 Task: Align the text to the bottom.
Action: Mouse moved to (37, 184)
Screenshot: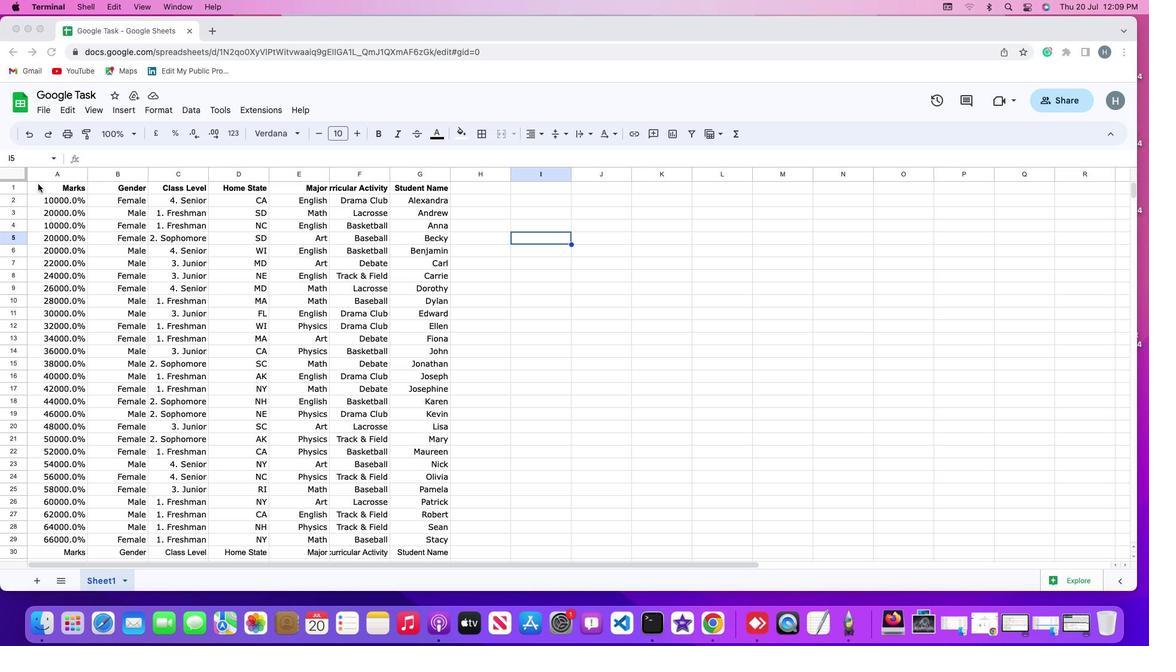
Action: Mouse pressed left at (37, 184)
Screenshot: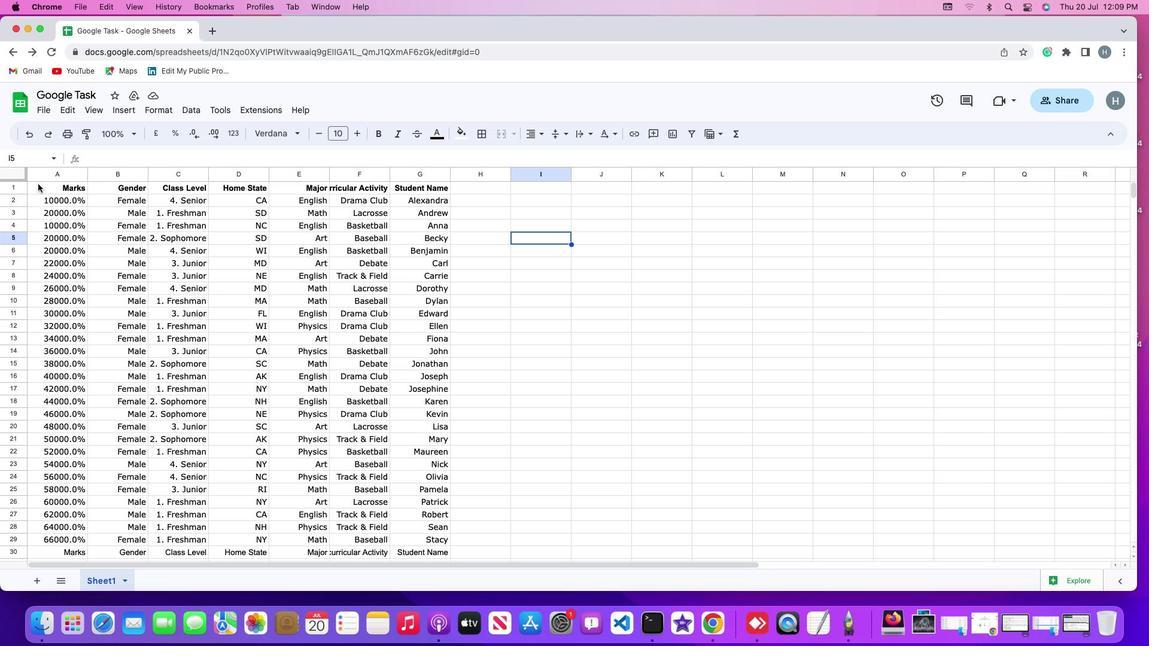 
Action: Mouse moved to (36, 187)
Screenshot: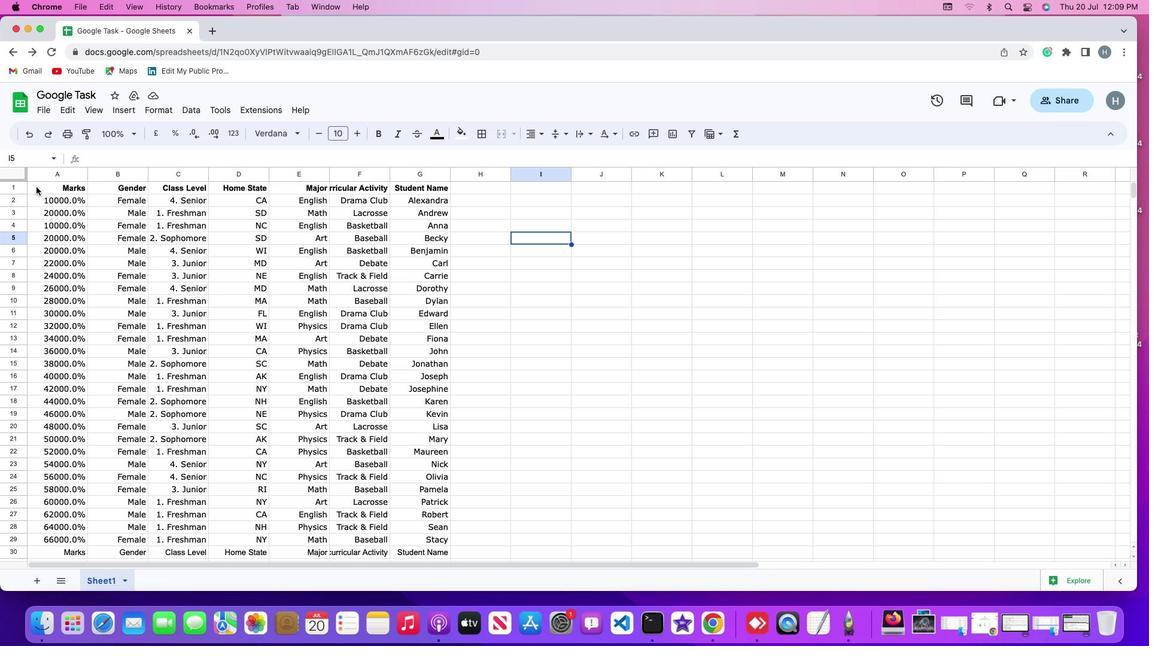 
Action: Mouse pressed left at (36, 187)
Screenshot: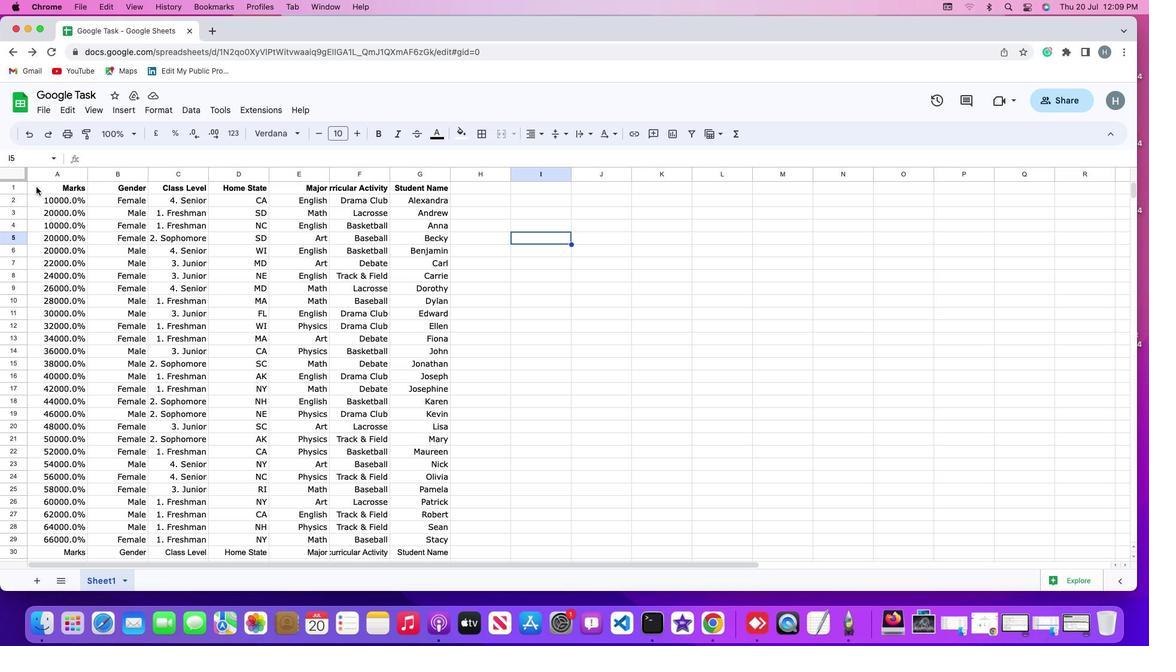 
Action: Mouse moved to (150, 106)
Screenshot: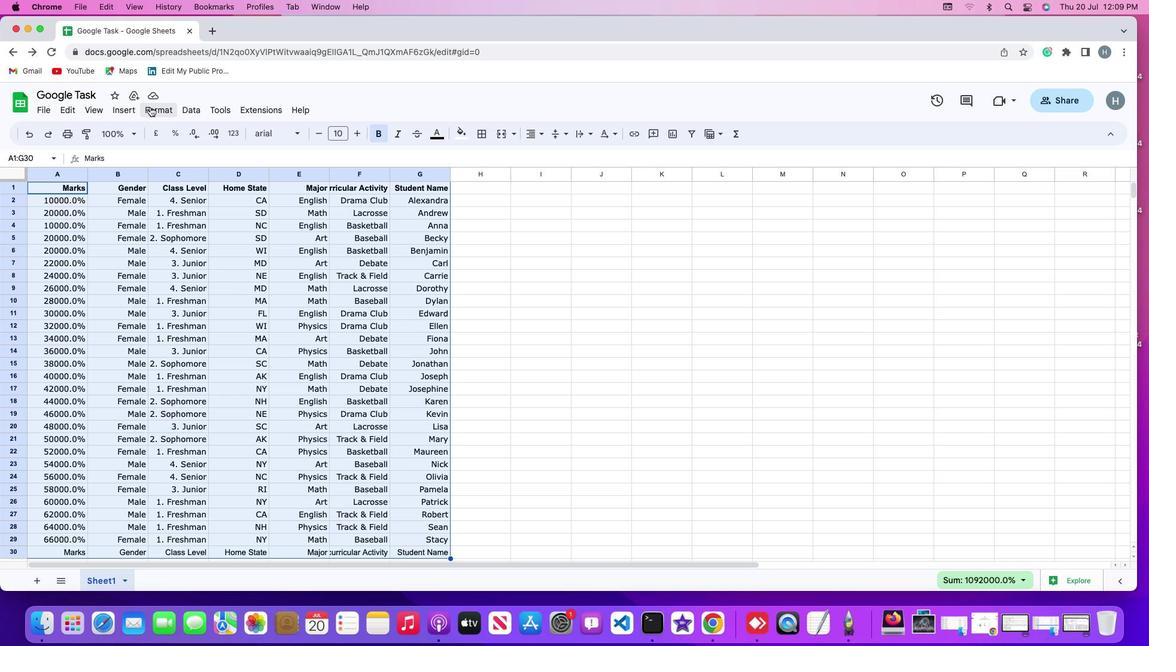 
Action: Mouse pressed left at (150, 106)
Screenshot: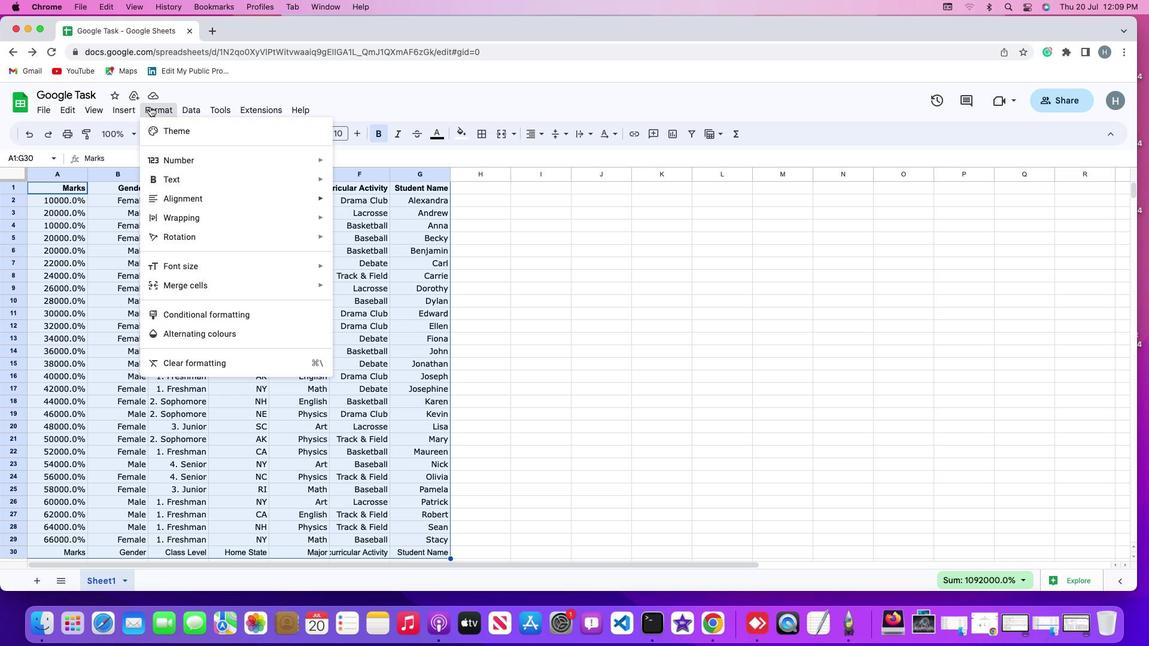 
Action: Mouse moved to (195, 197)
Screenshot: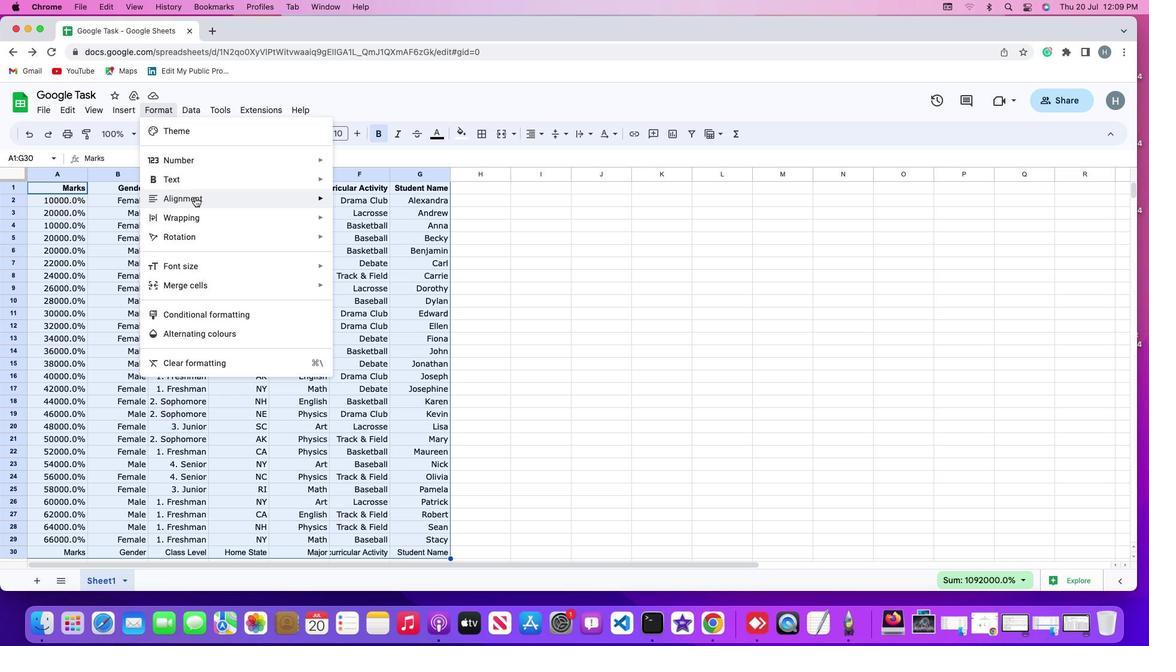 
Action: Mouse pressed left at (195, 197)
Screenshot: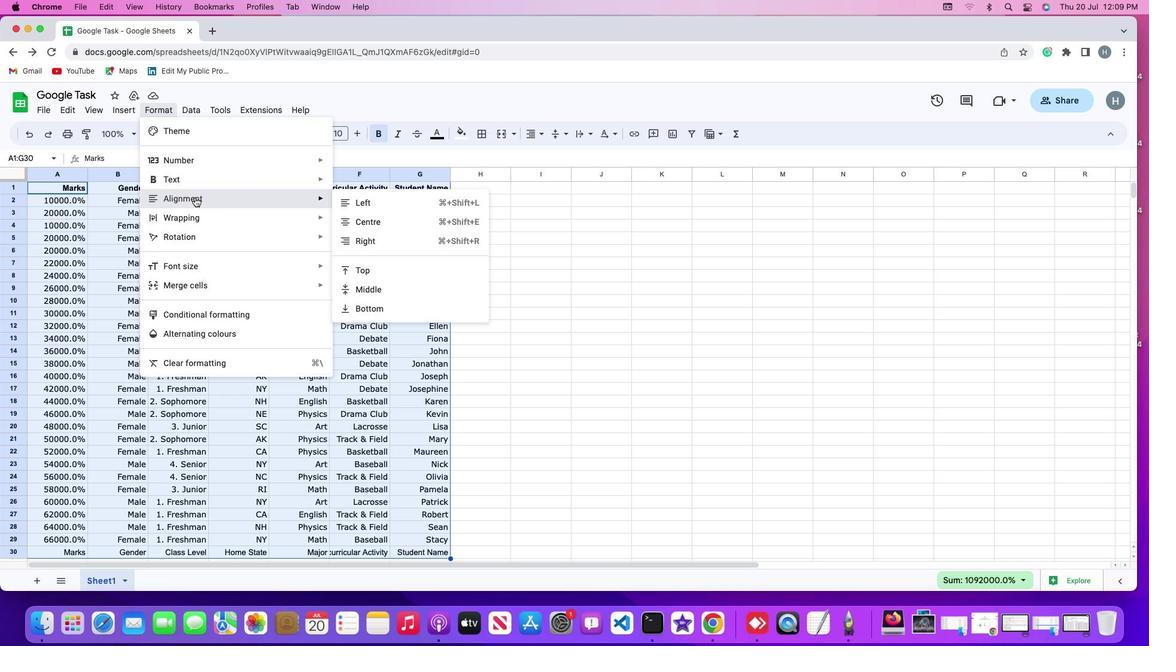 
Action: Mouse moved to (368, 311)
Screenshot: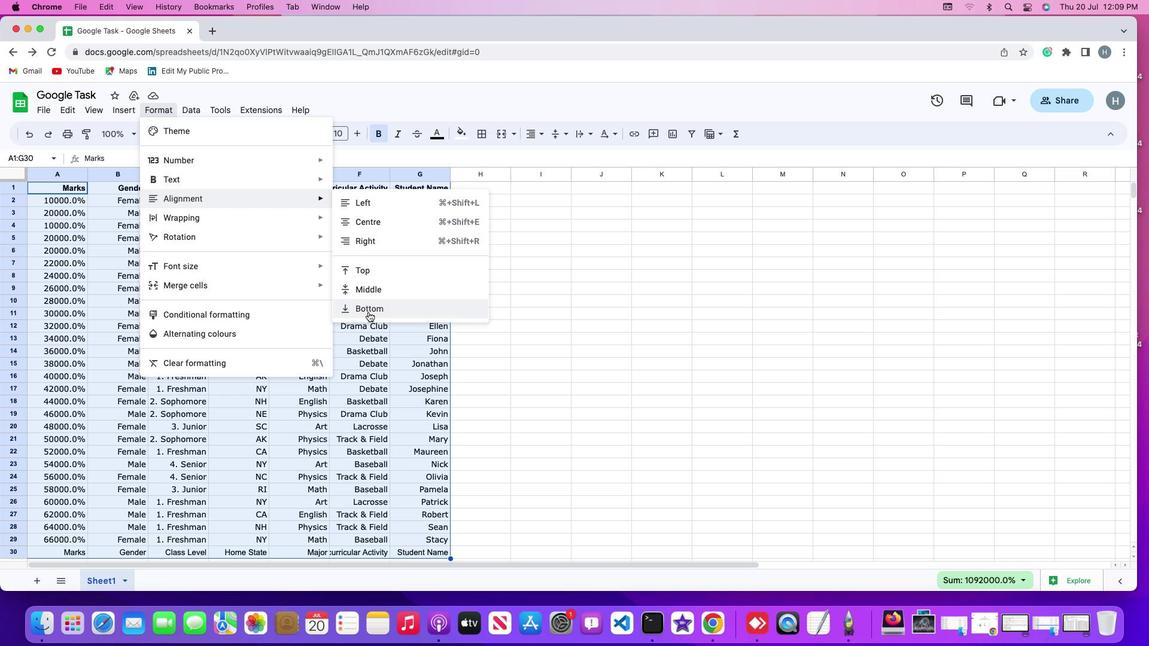 
Action: Mouse pressed left at (368, 311)
Screenshot: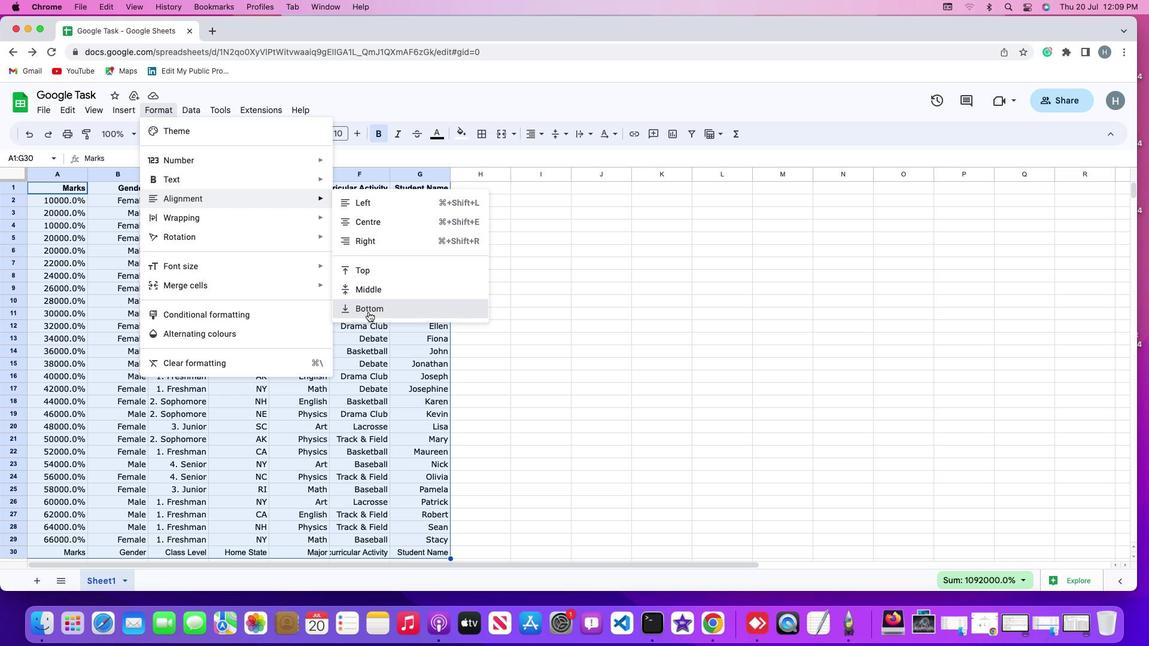
Action: Mouse moved to (564, 307)
Screenshot: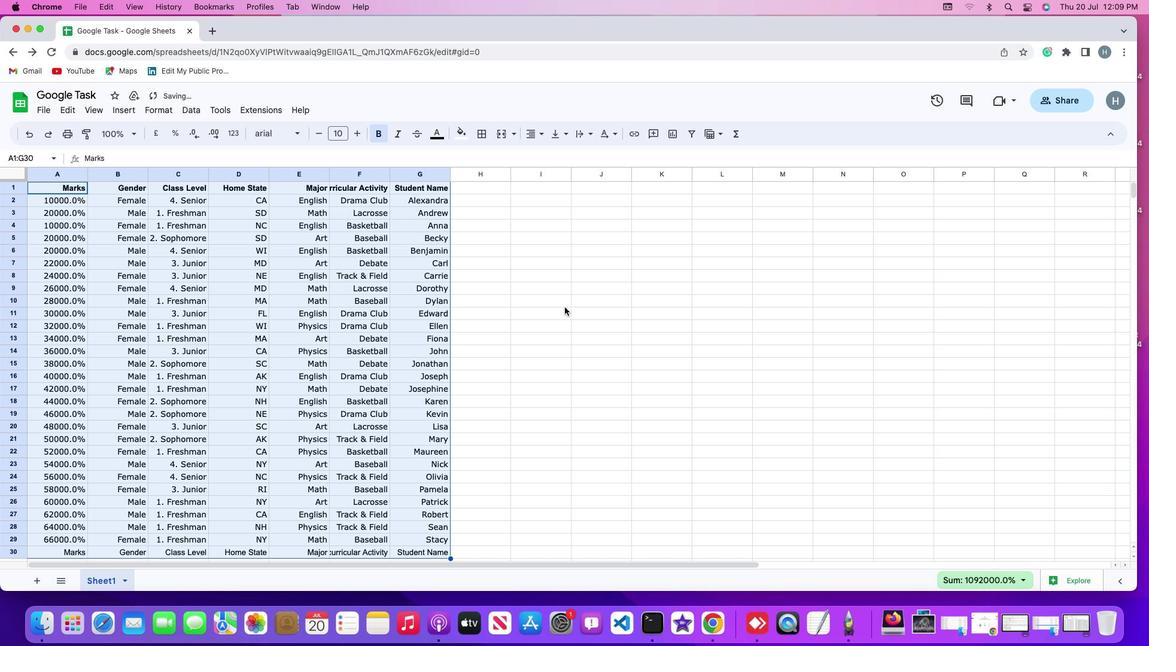 
Action: Mouse pressed left at (564, 307)
Screenshot: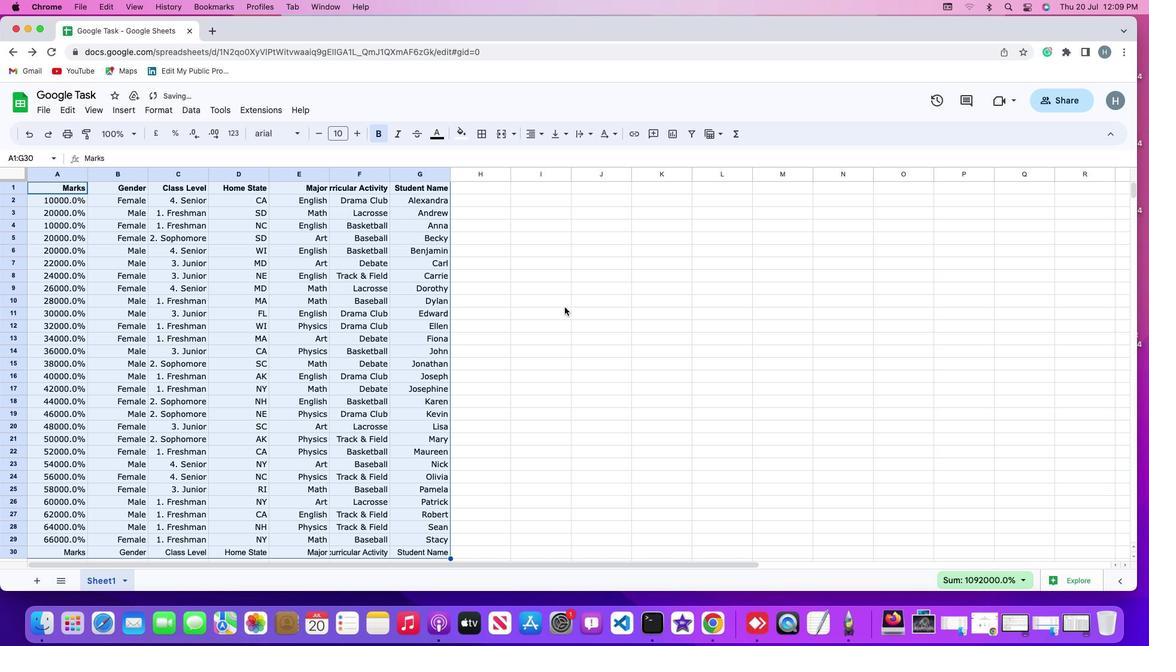 
